 Task: Create a rule from the Routing list, Task moved to a section -> Set Priority in the project AgriSoft , set the section as Done clear the priority
Action: Mouse moved to (1082, 97)
Screenshot: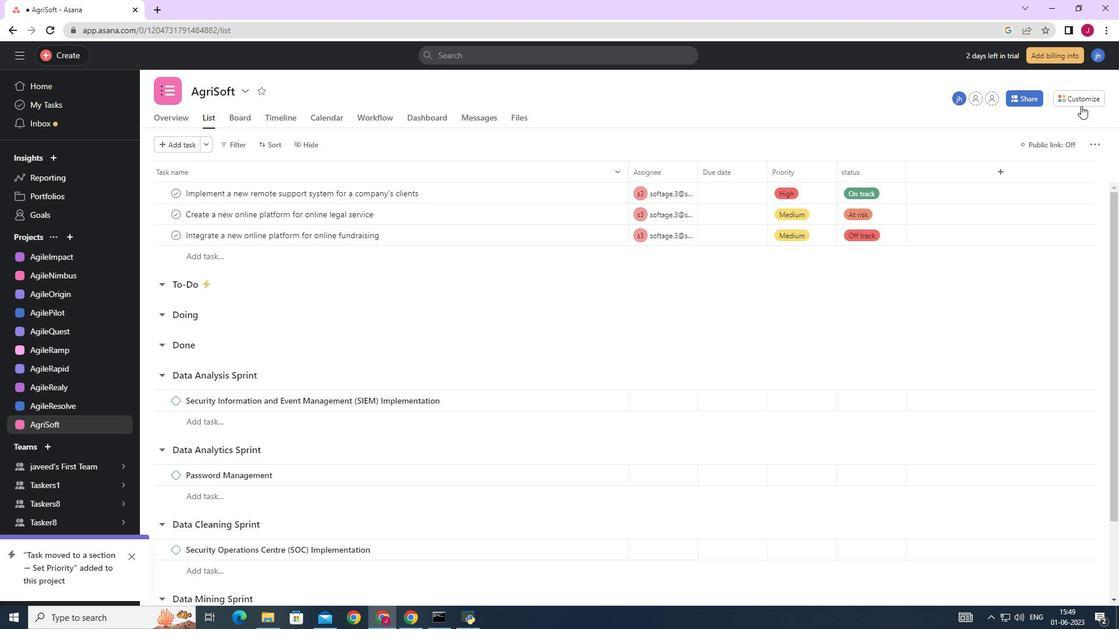
Action: Mouse pressed left at (1082, 97)
Screenshot: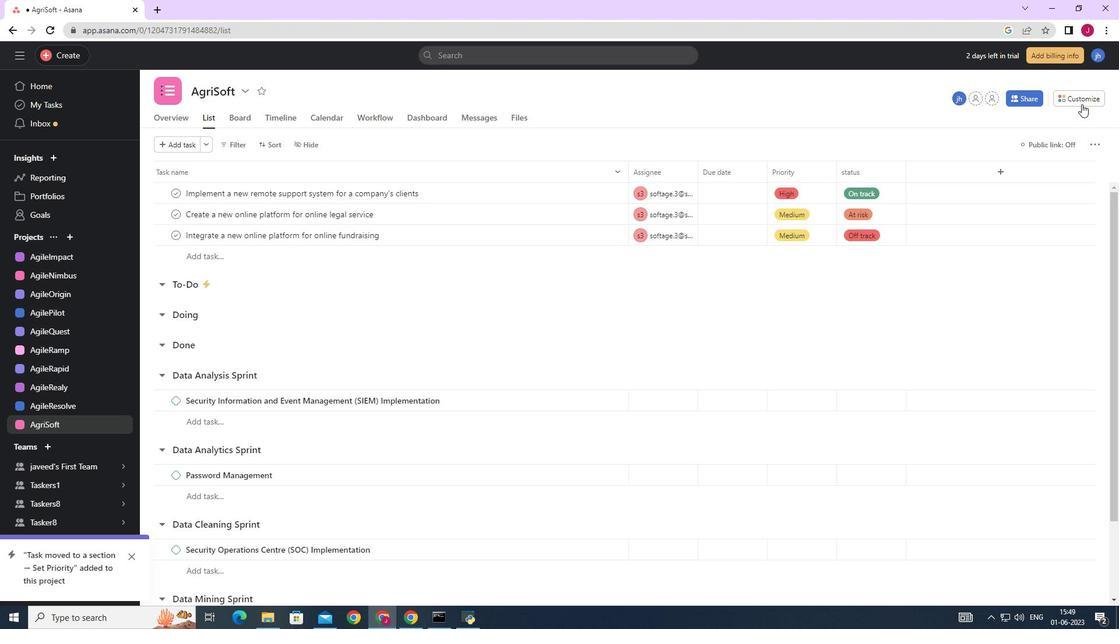 
Action: Mouse moved to (882, 247)
Screenshot: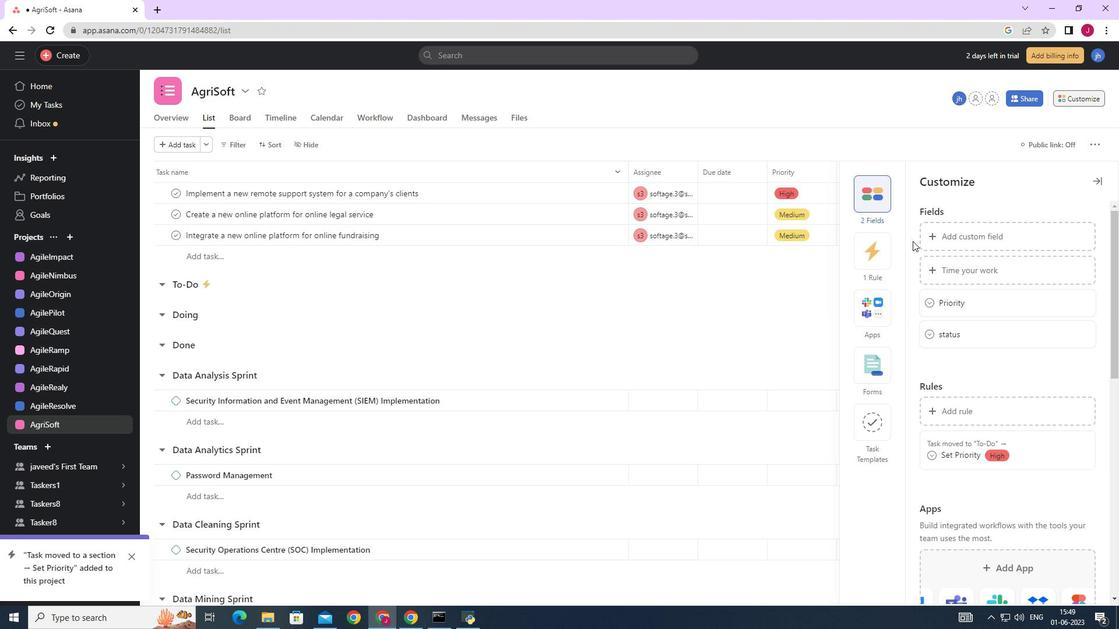 
Action: Mouse pressed left at (882, 247)
Screenshot: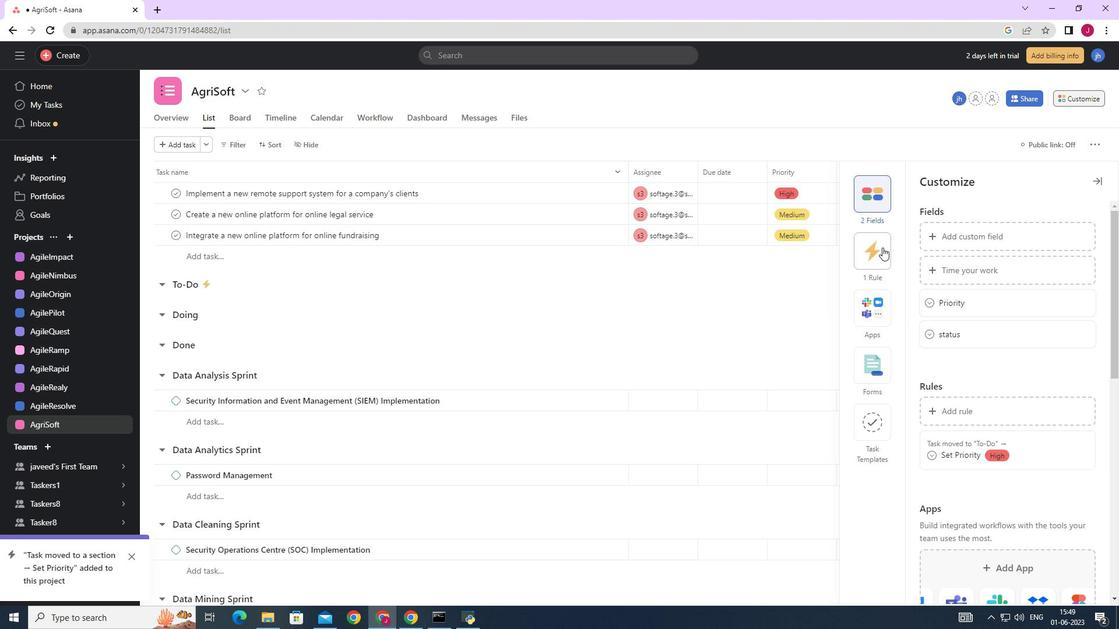 
Action: Mouse moved to (963, 238)
Screenshot: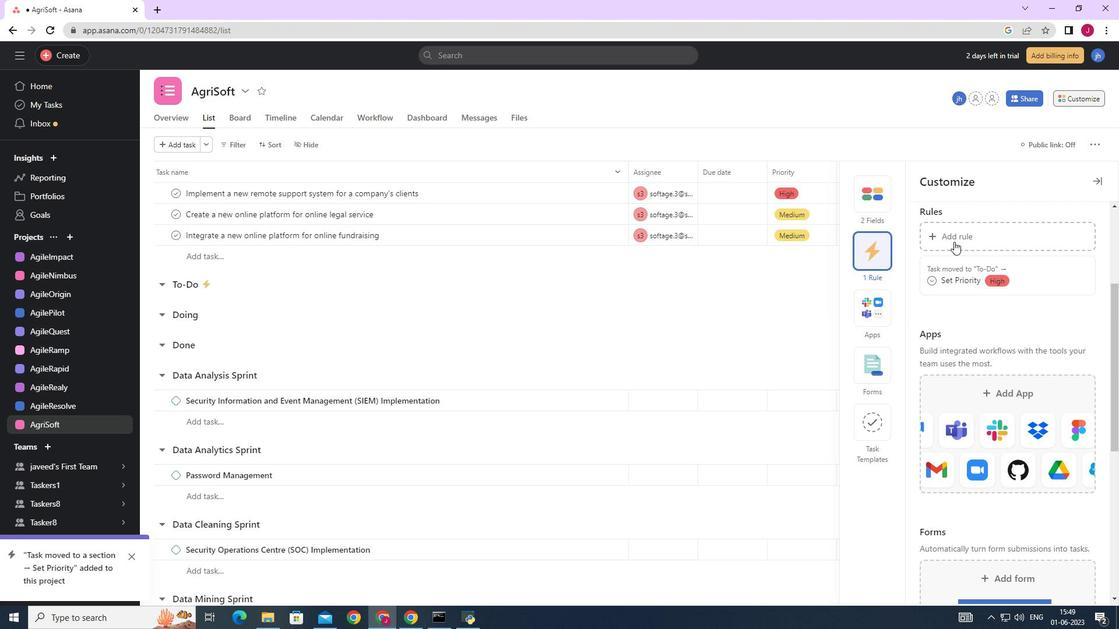 
Action: Mouse pressed left at (963, 238)
Screenshot: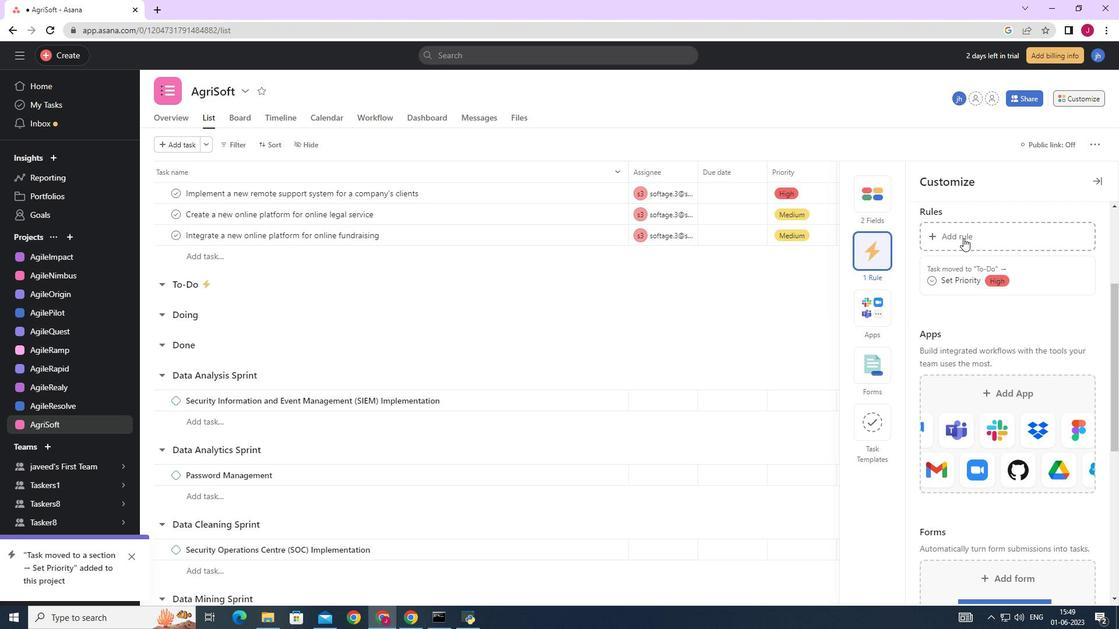 
Action: Mouse moved to (247, 149)
Screenshot: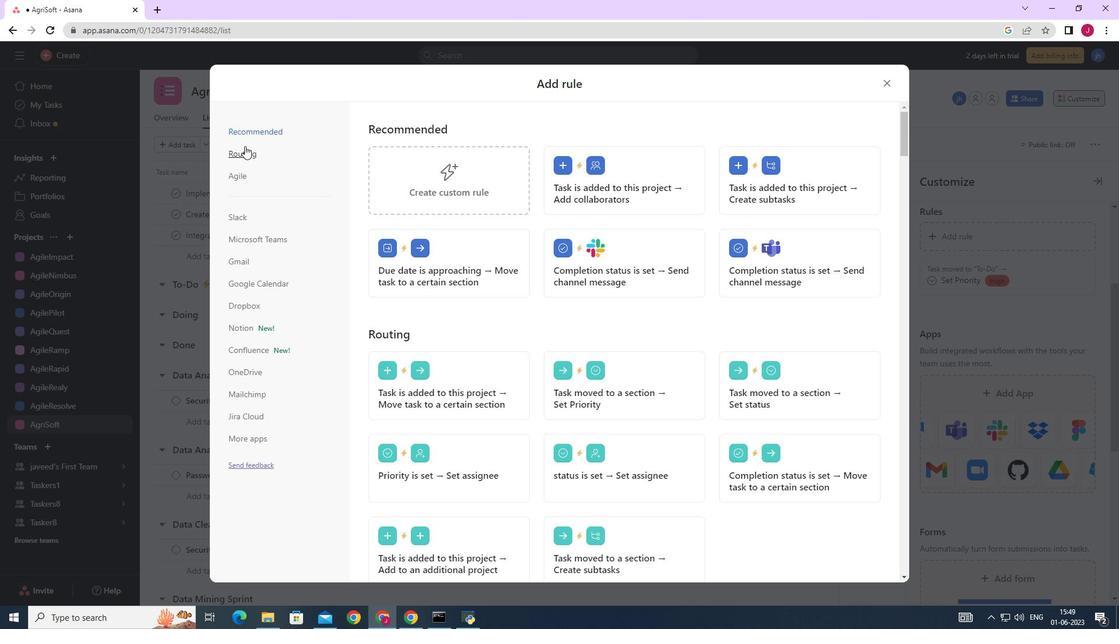 
Action: Mouse pressed left at (247, 149)
Screenshot: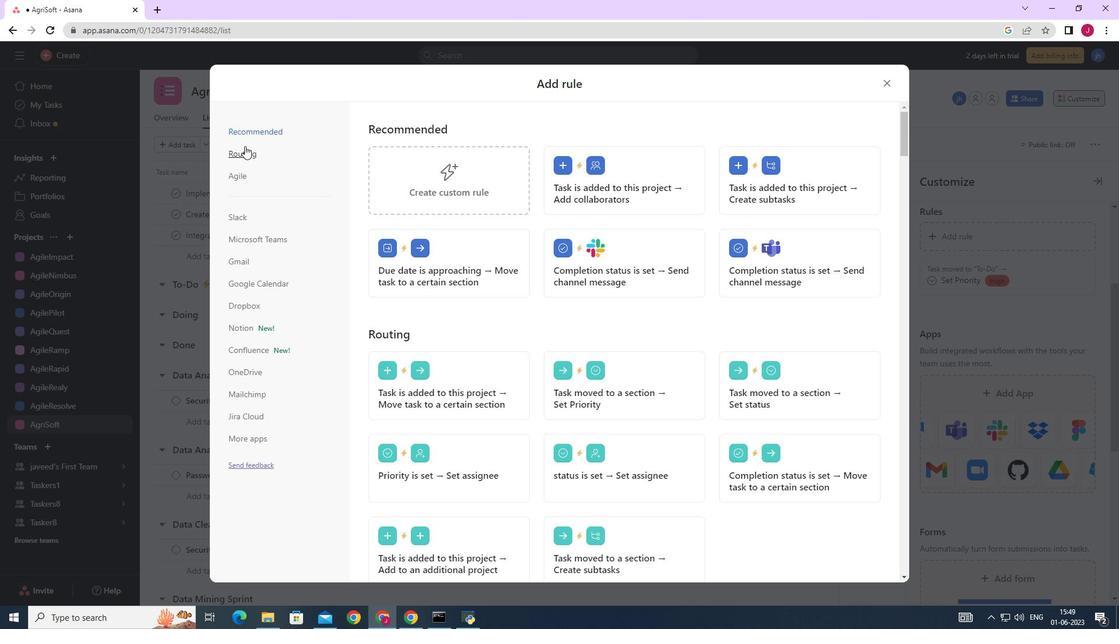 
Action: Mouse moved to (609, 188)
Screenshot: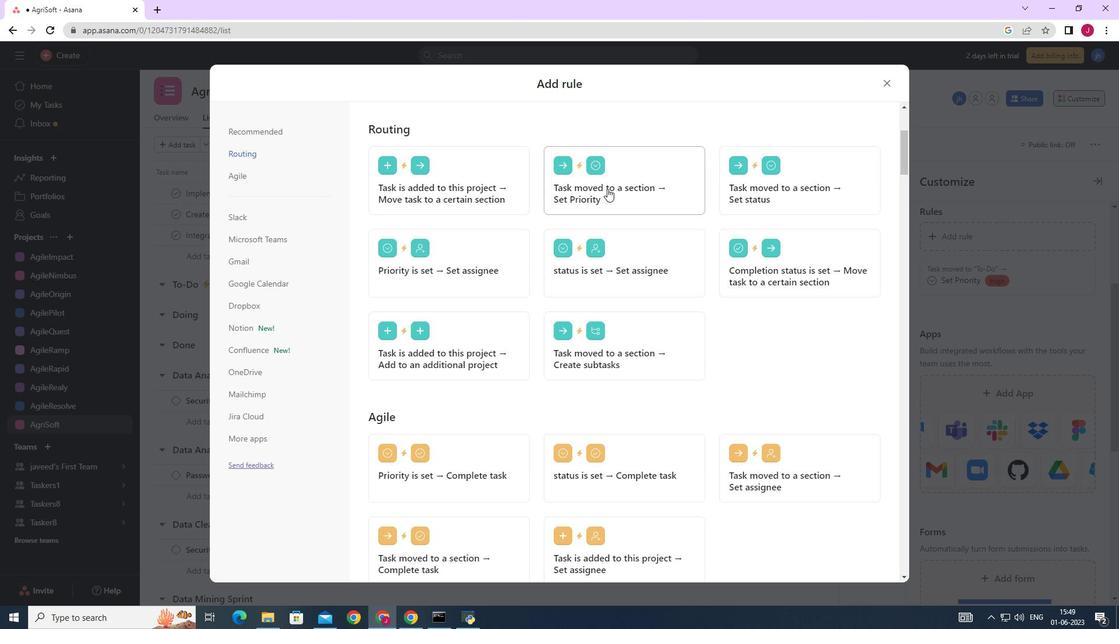 
Action: Mouse pressed left at (609, 188)
Screenshot: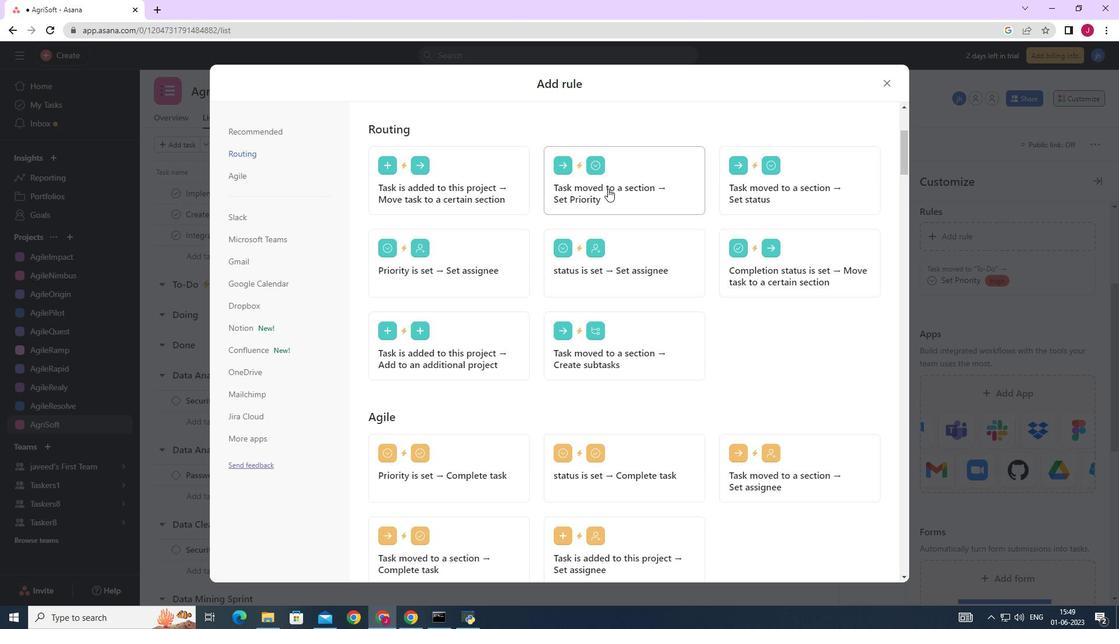
Action: Mouse moved to (447, 313)
Screenshot: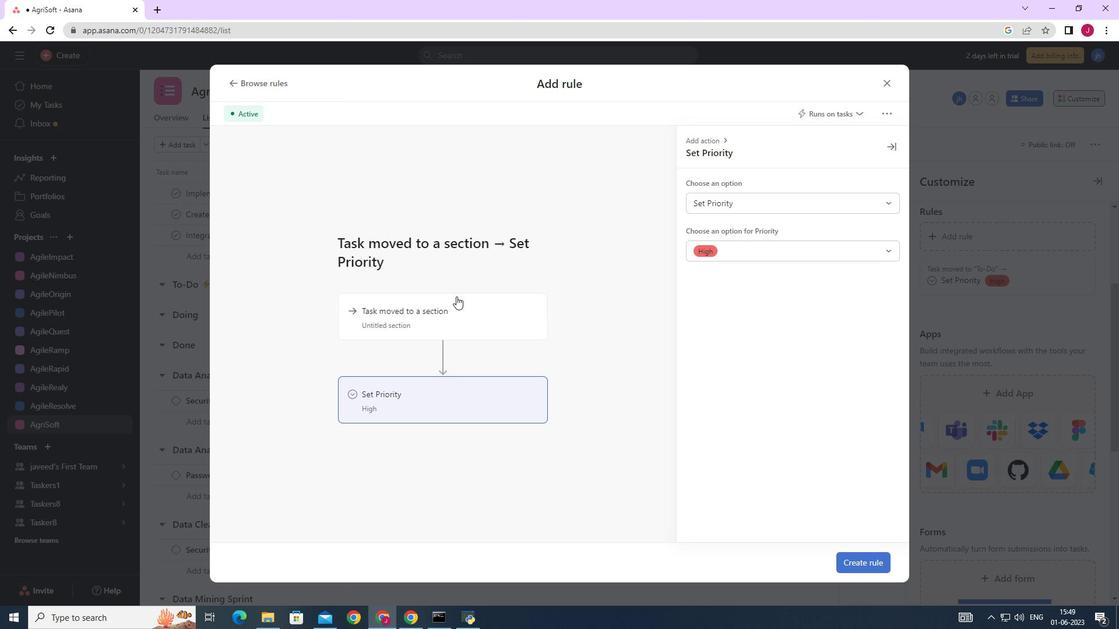 
Action: Mouse pressed left at (447, 313)
Screenshot: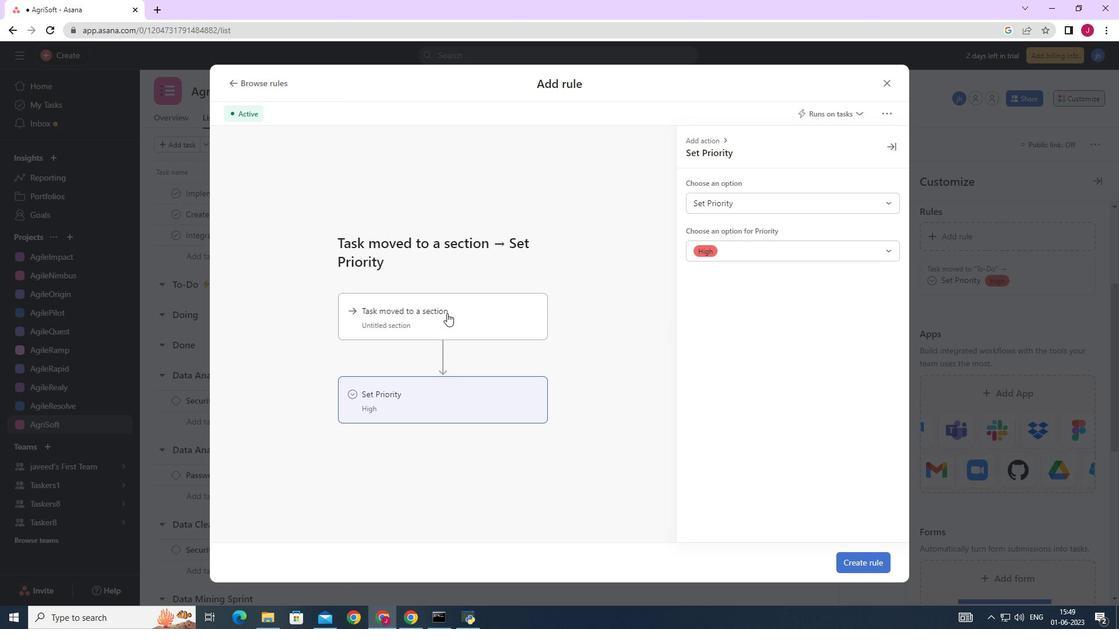 
Action: Mouse moved to (717, 201)
Screenshot: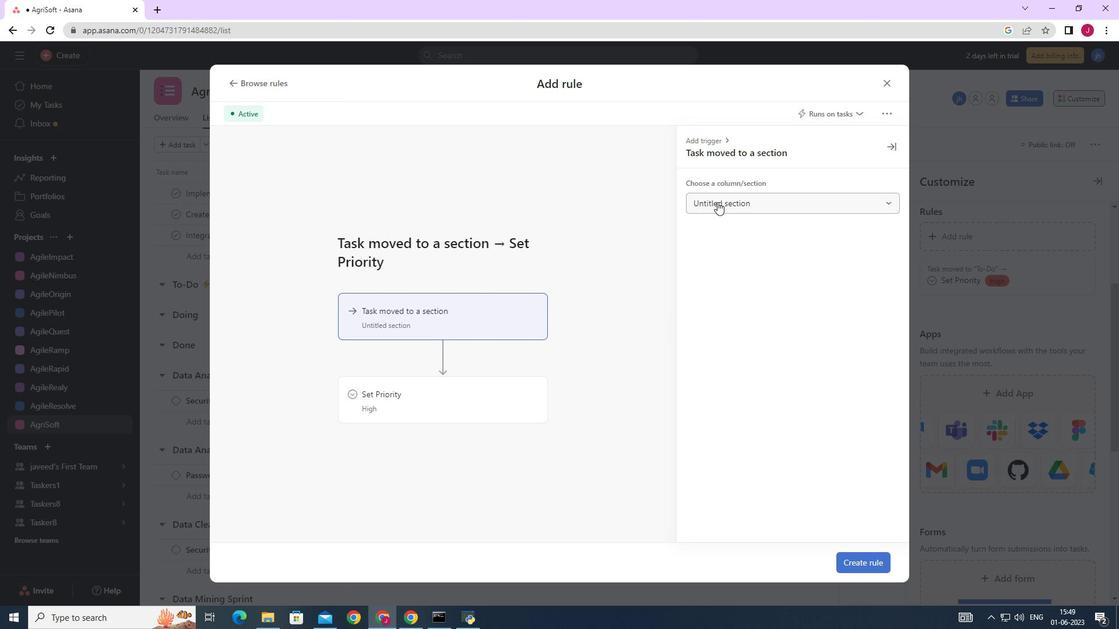 
Action: Mouse pressed left at (717, 201)
Screenshot: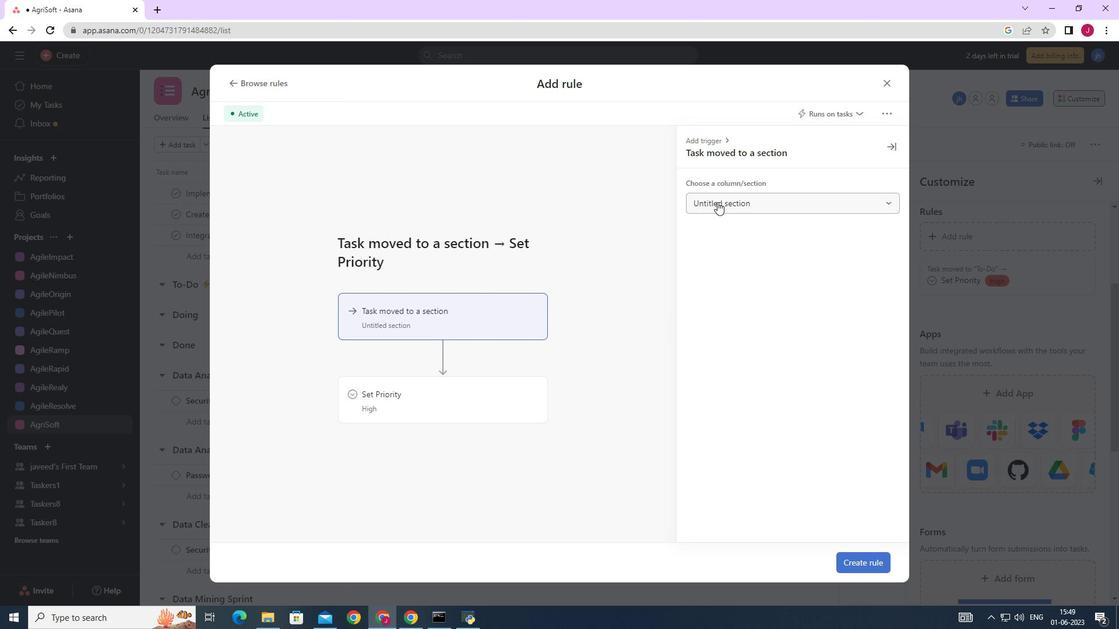 
Action: Mouse moved to (717, 289)
Screenshot: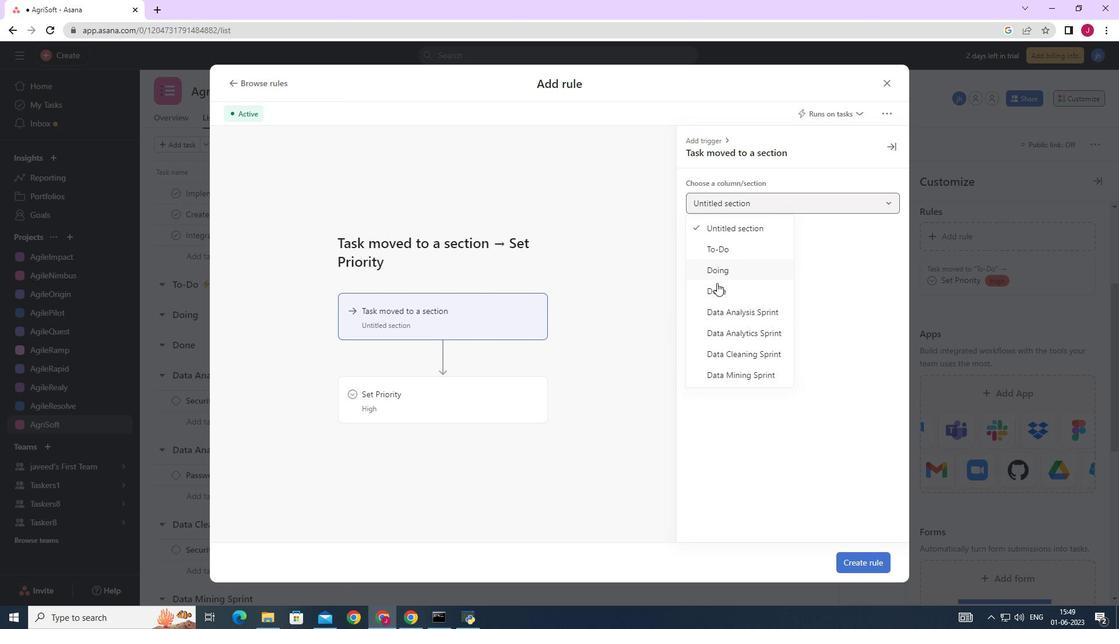 
Action: Mouse pressed left at (717, 289)
Screenshot: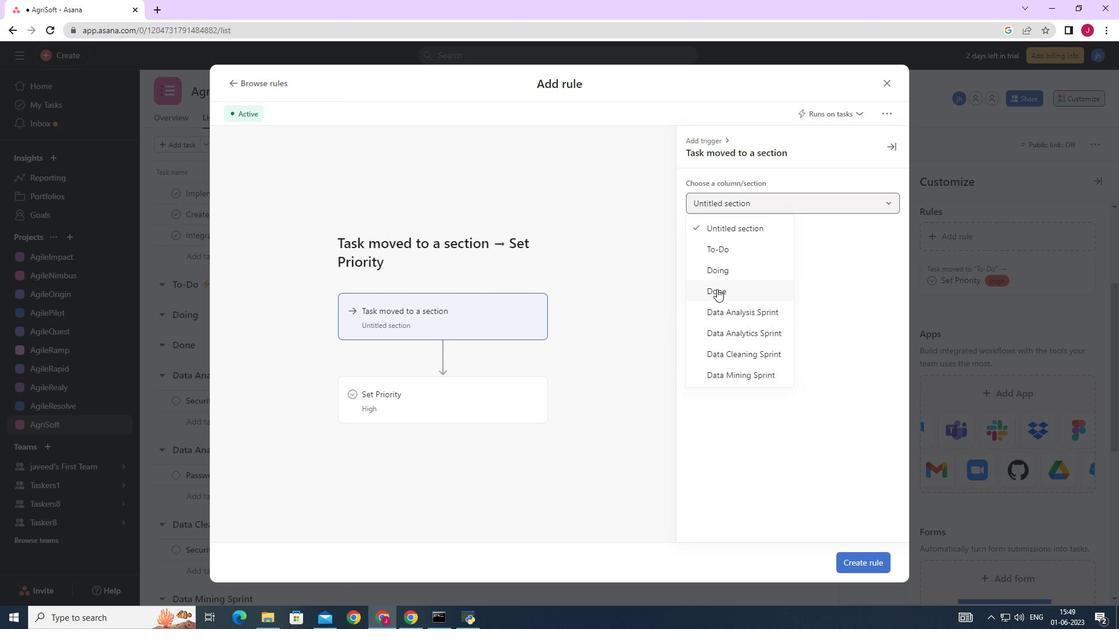 
Action: Mouse moved to (461, 406)
Screenshot: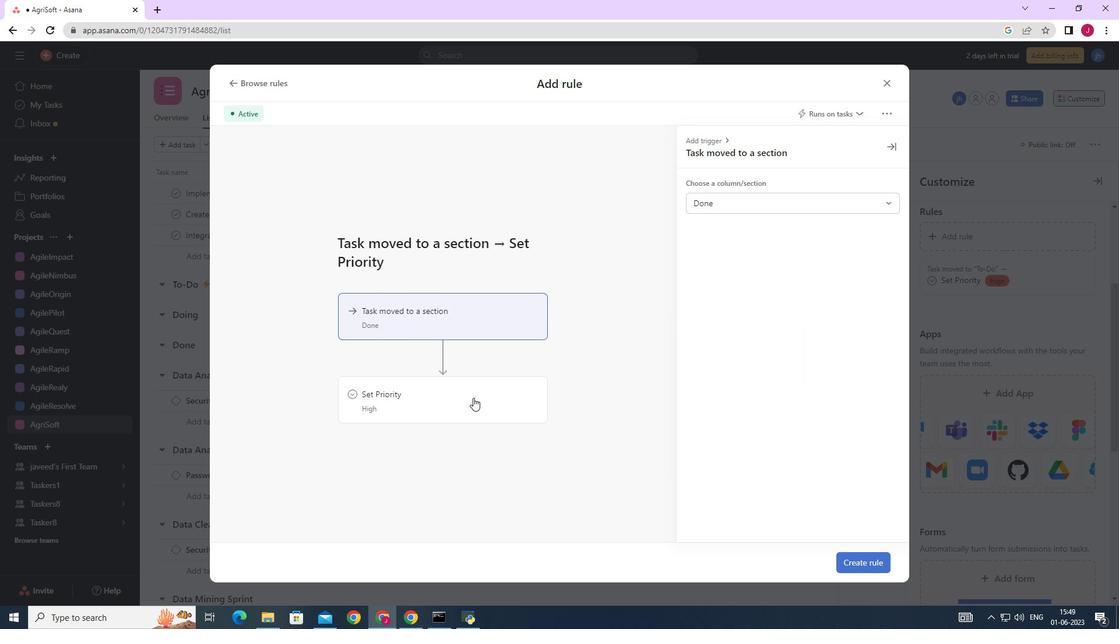 
Action: Mouse pressed left at (461, 406)
Screenshot: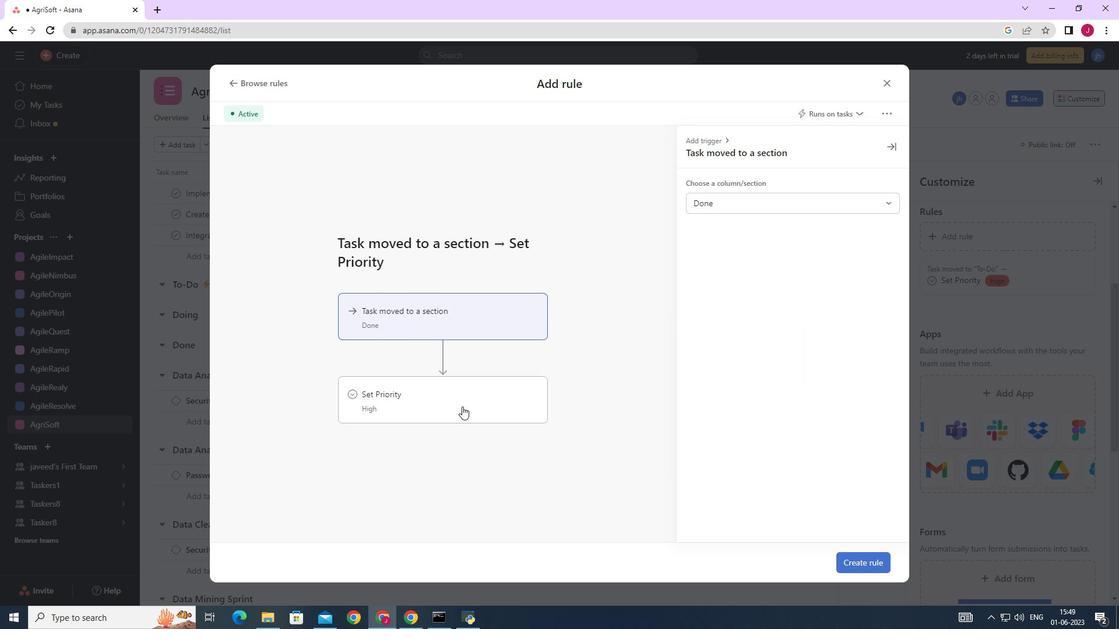 
Action: Mouse moved to (710, 202)
Screenshot: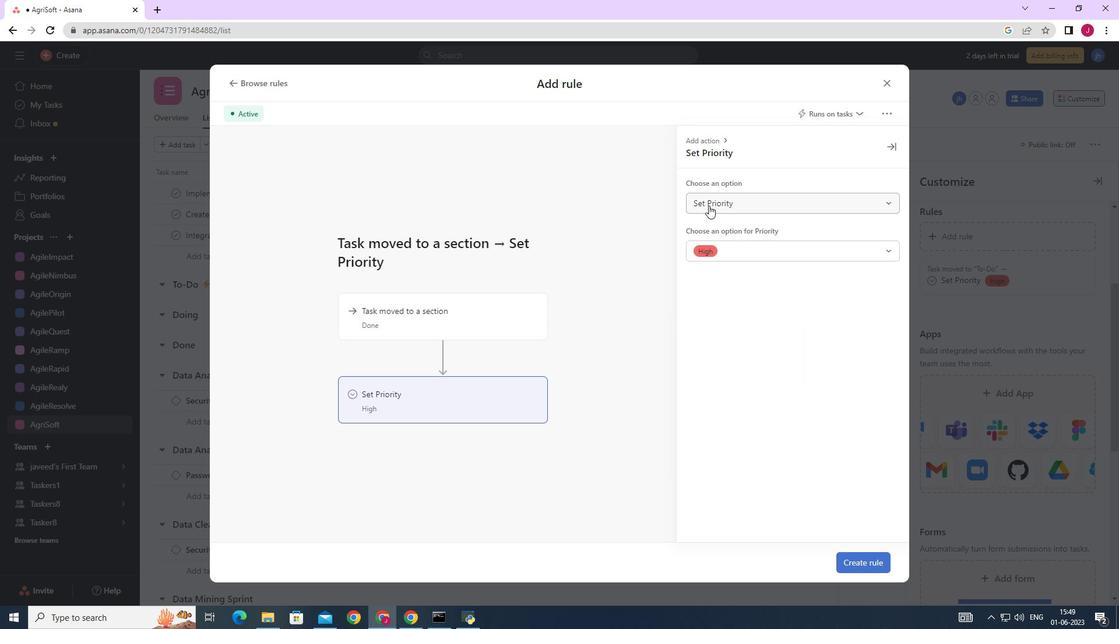 
Action: Mouse pressed left at (710, 202)
Screenshot: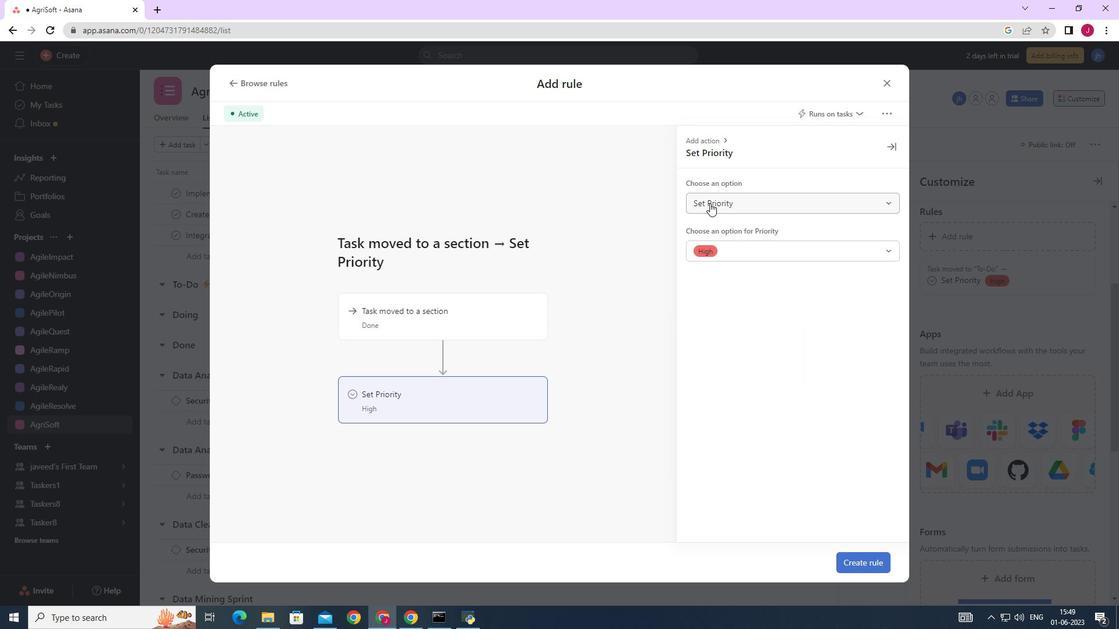 
Action: Mouse moved to (704, 248)
Screenshot: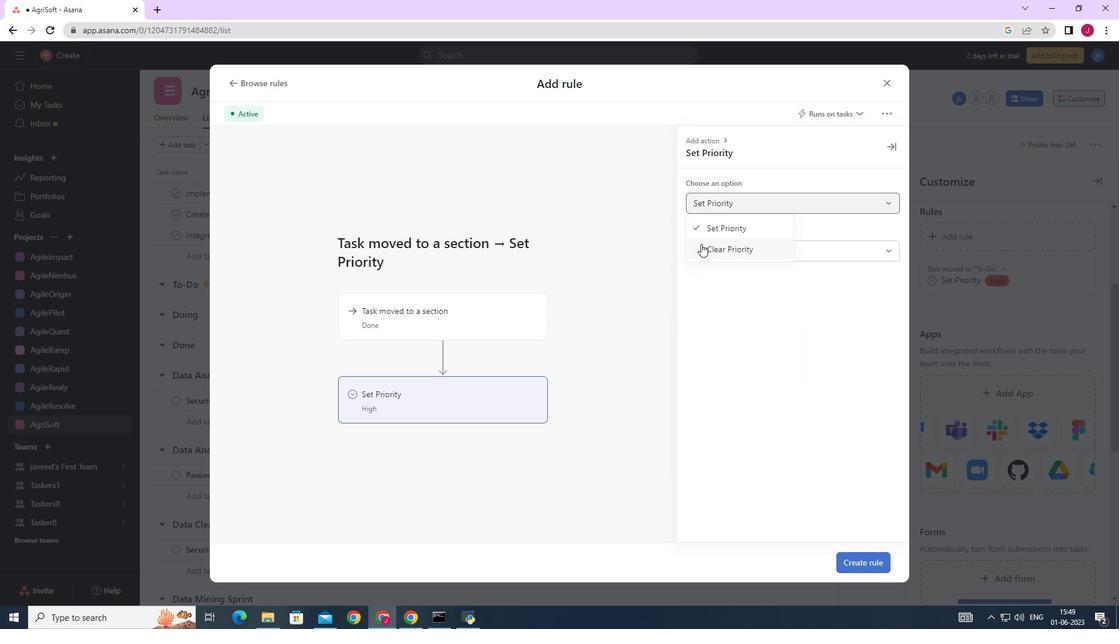 
Action: Mouse pressed left at (704, 248)
Screenshot: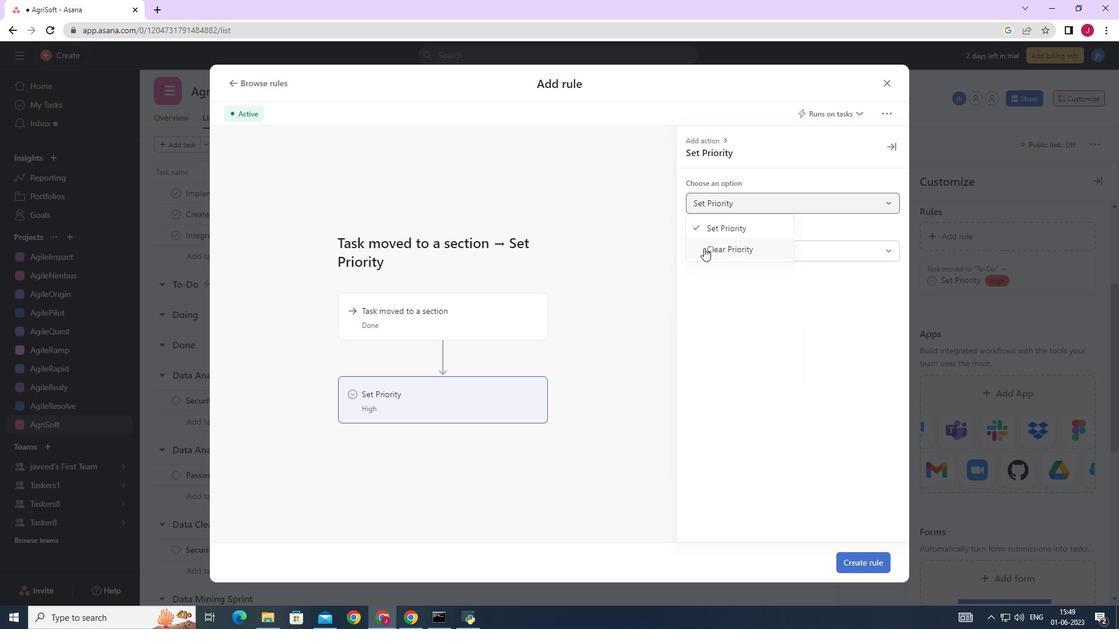 
Action: Mouse moved to (477, 388)
Screenshot: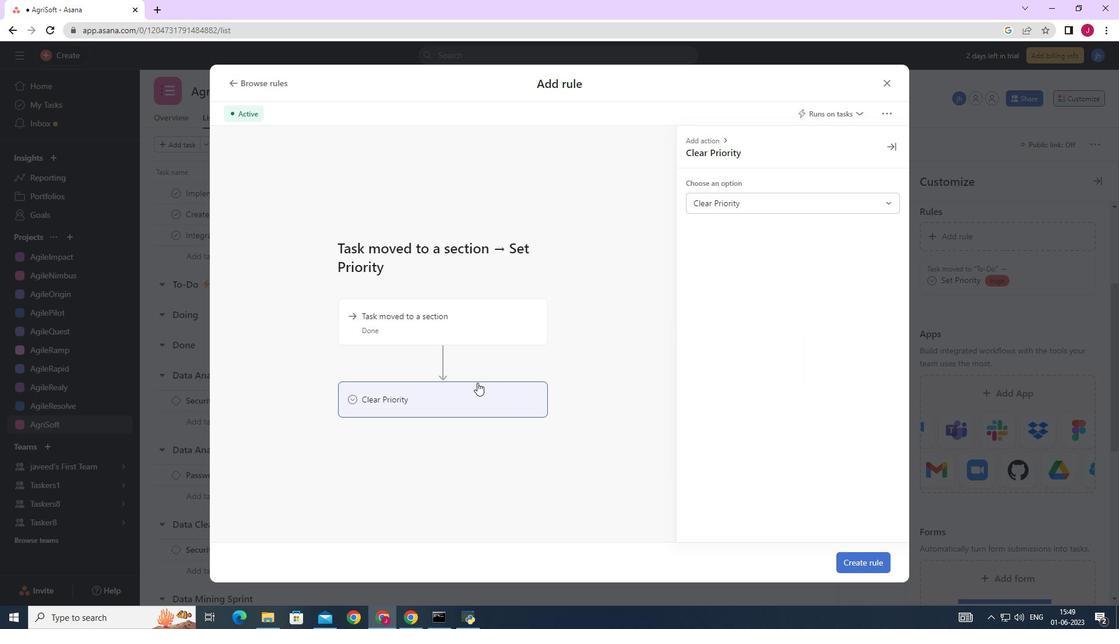 
Action: Mouse pressed left at (477, 388)
Screenshot: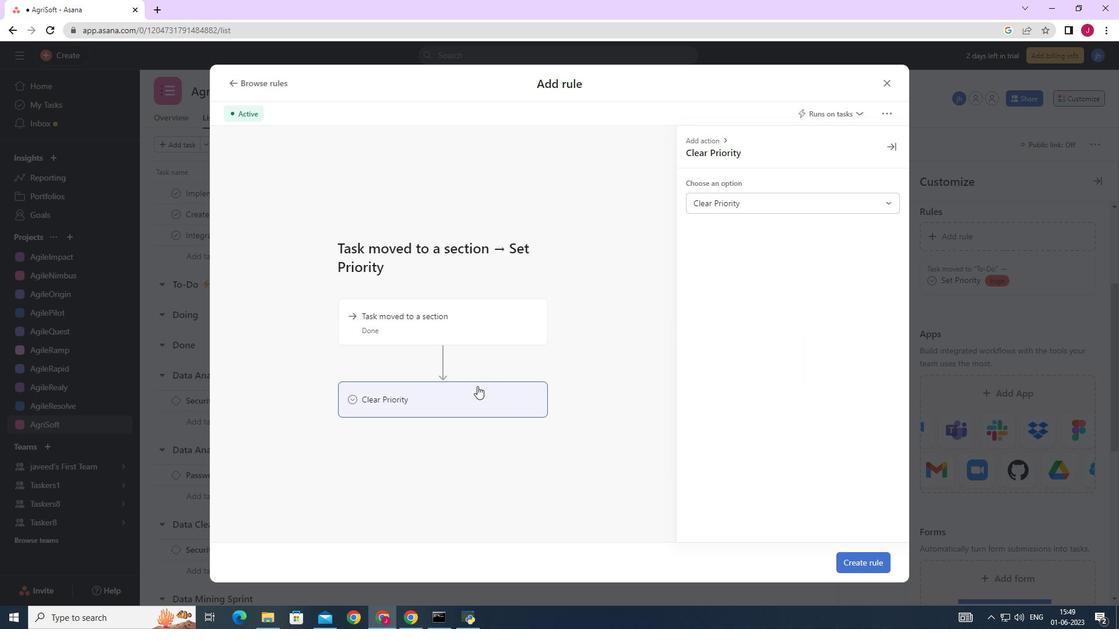 
Action: Mouse moved to (855, 562)
Screenshot: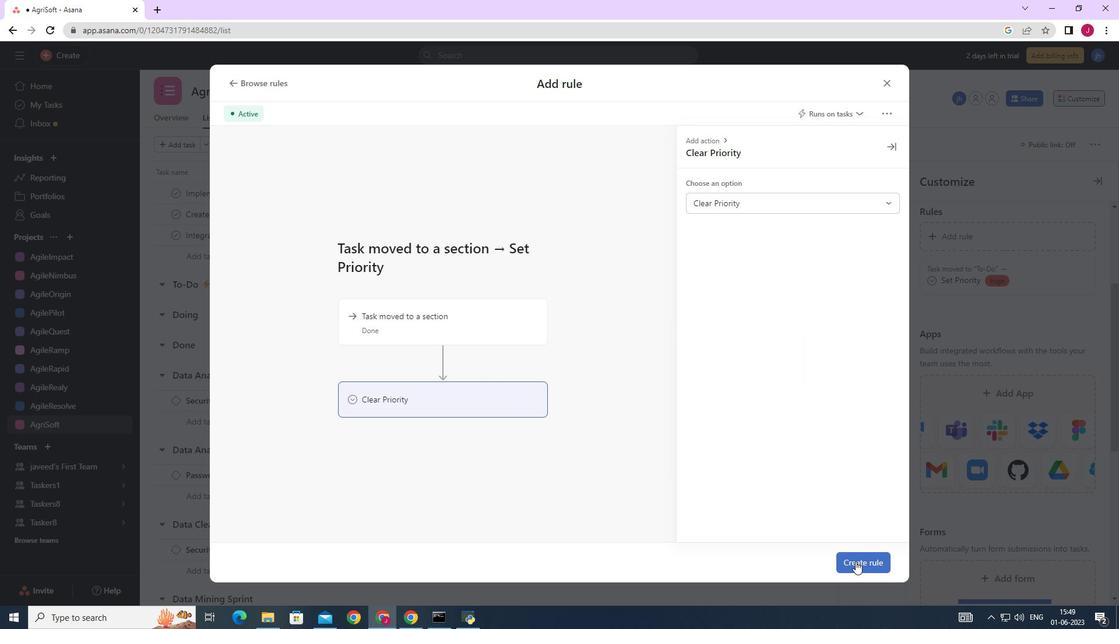 
Action: Mouse pressed left at (855, 562)
Screenshot: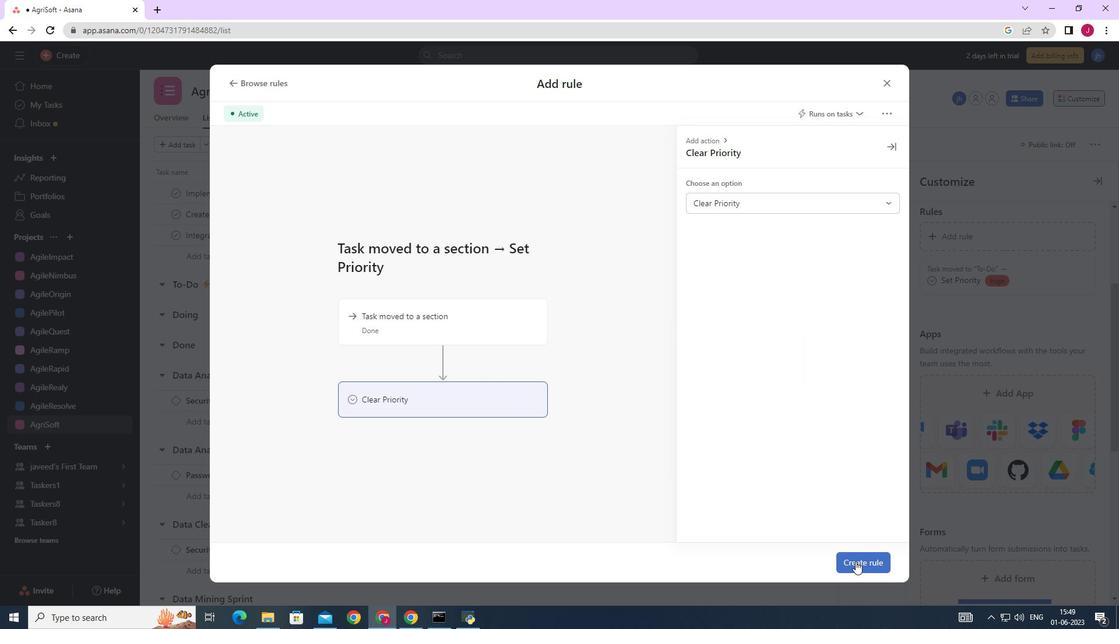 
Action: Mouse moved to (818, 474)
Screenshot: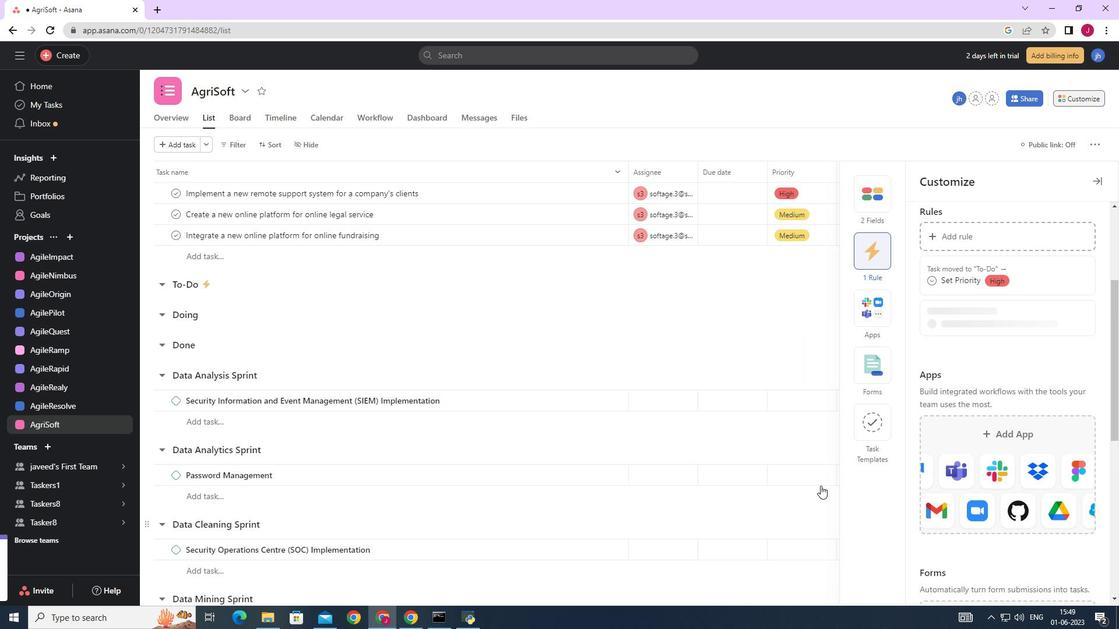 
